 Task: Search for emails with the subject 'Hey India, discover our latest Hybrid Work Report and more' and categorize them as 'Red category.'
Action: Mouse moved to (393, 10)
Screenshot: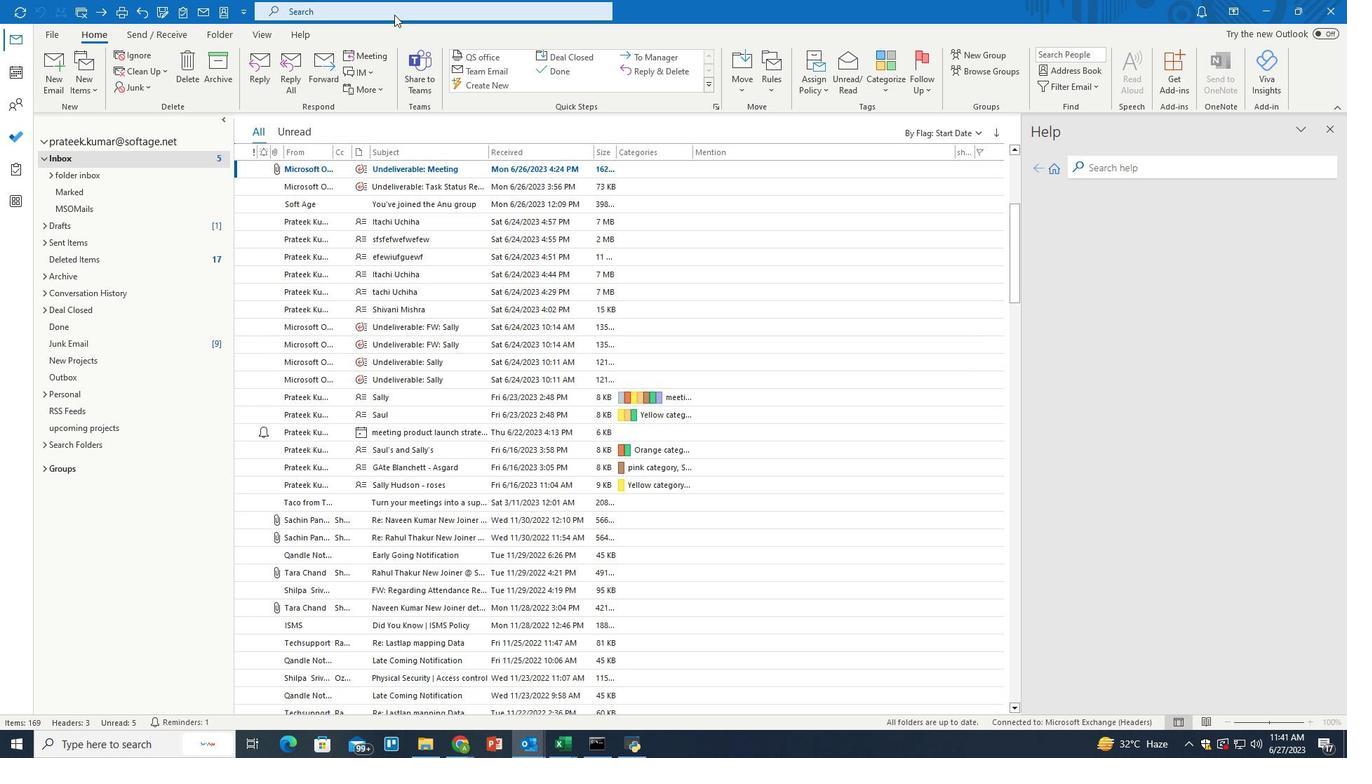 
Action: Mouse pressed left at (393, 10)
Screenshot: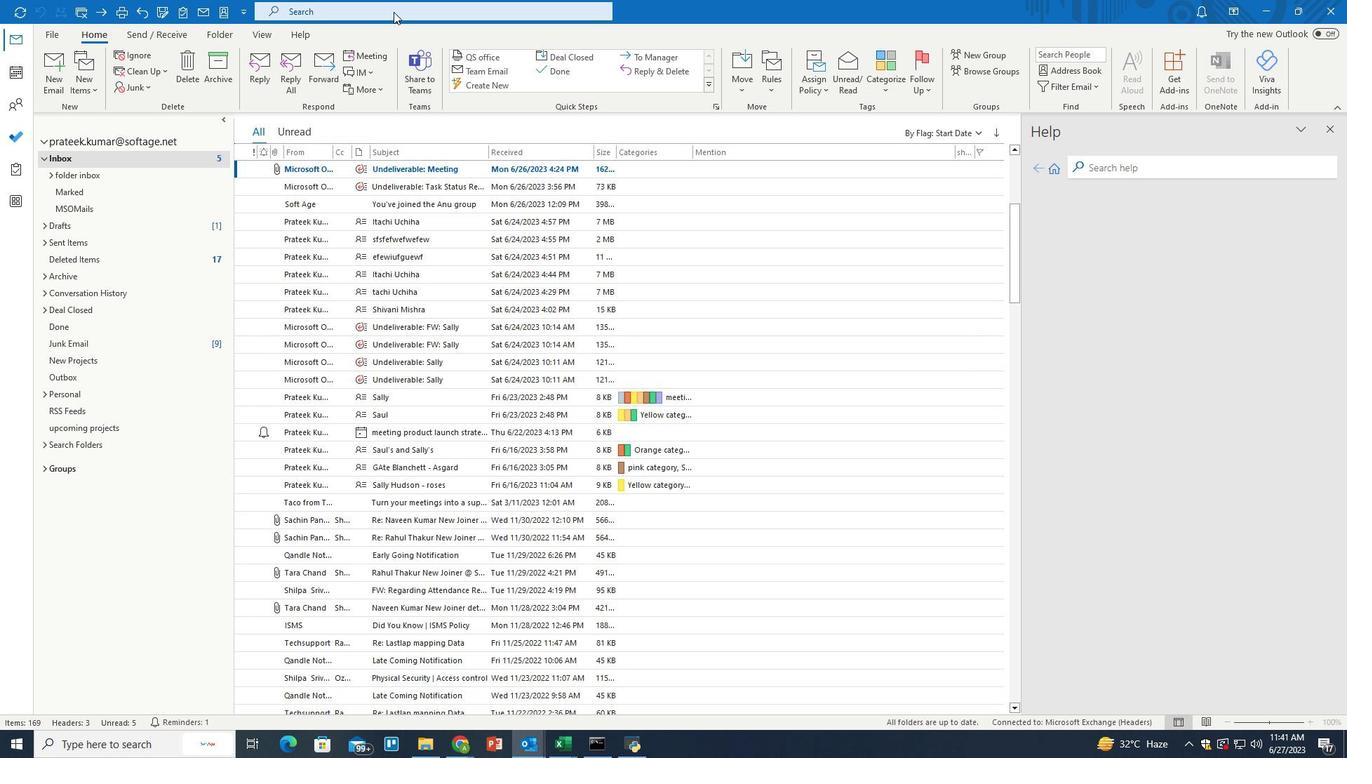 
Action: Mouse moved to (663, 10)
Screenshot: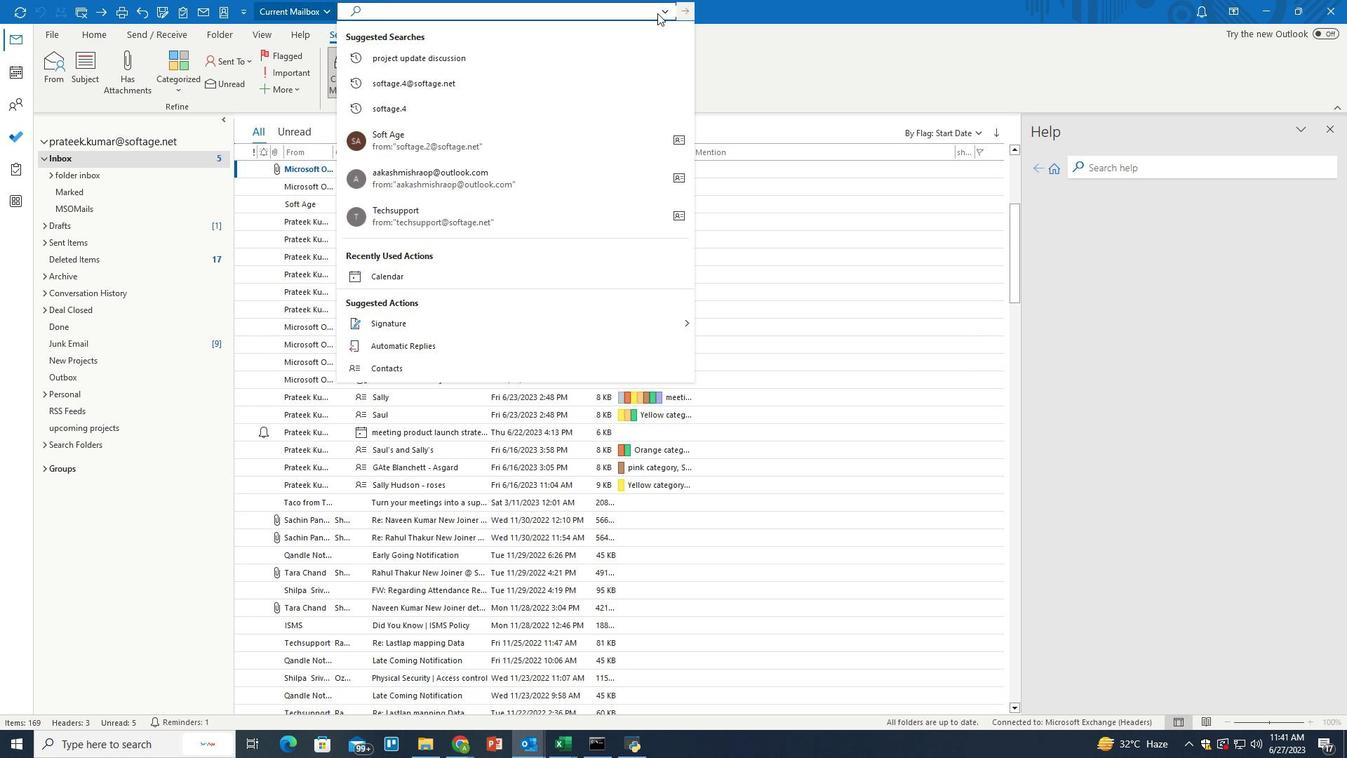 
Action: Mouse pressed left at (663, 10)
Screenshot: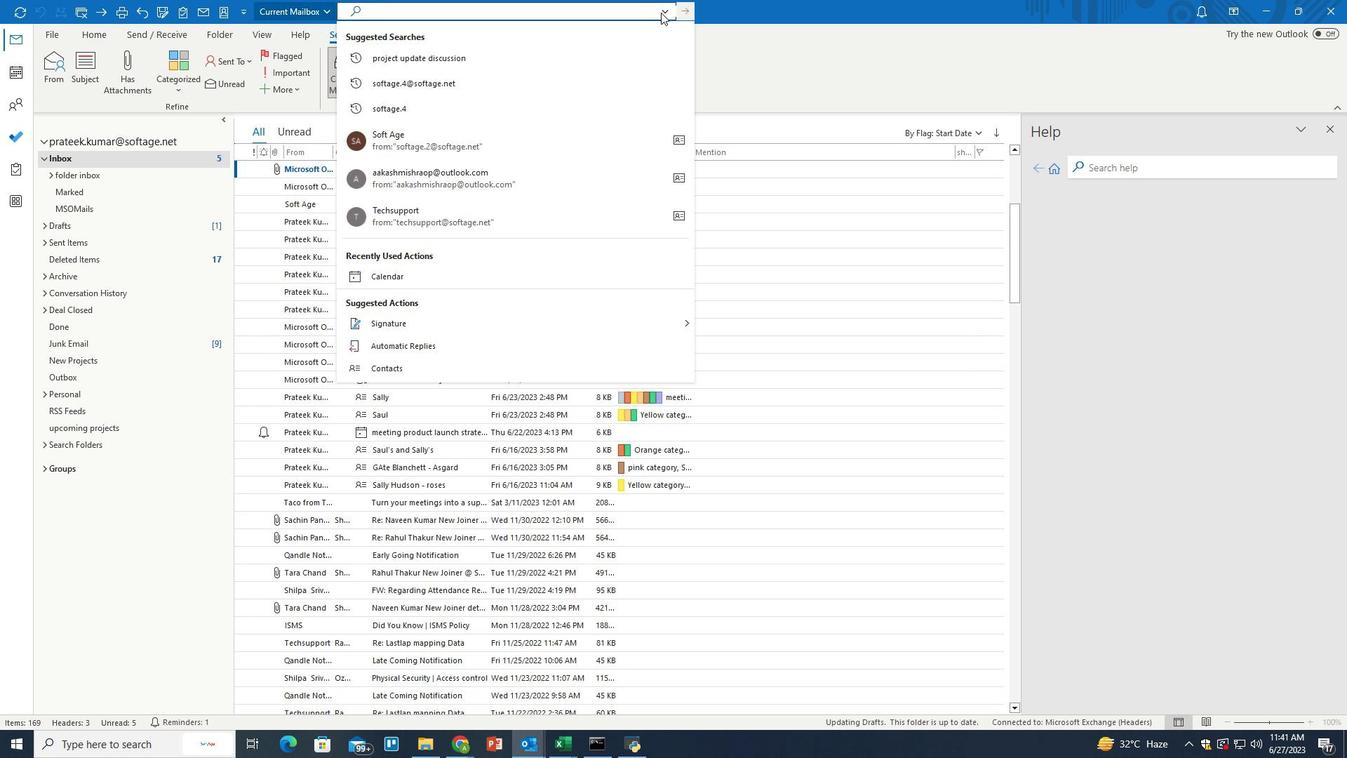 
Action: Mouse moved to (658, 36)
Screenshot: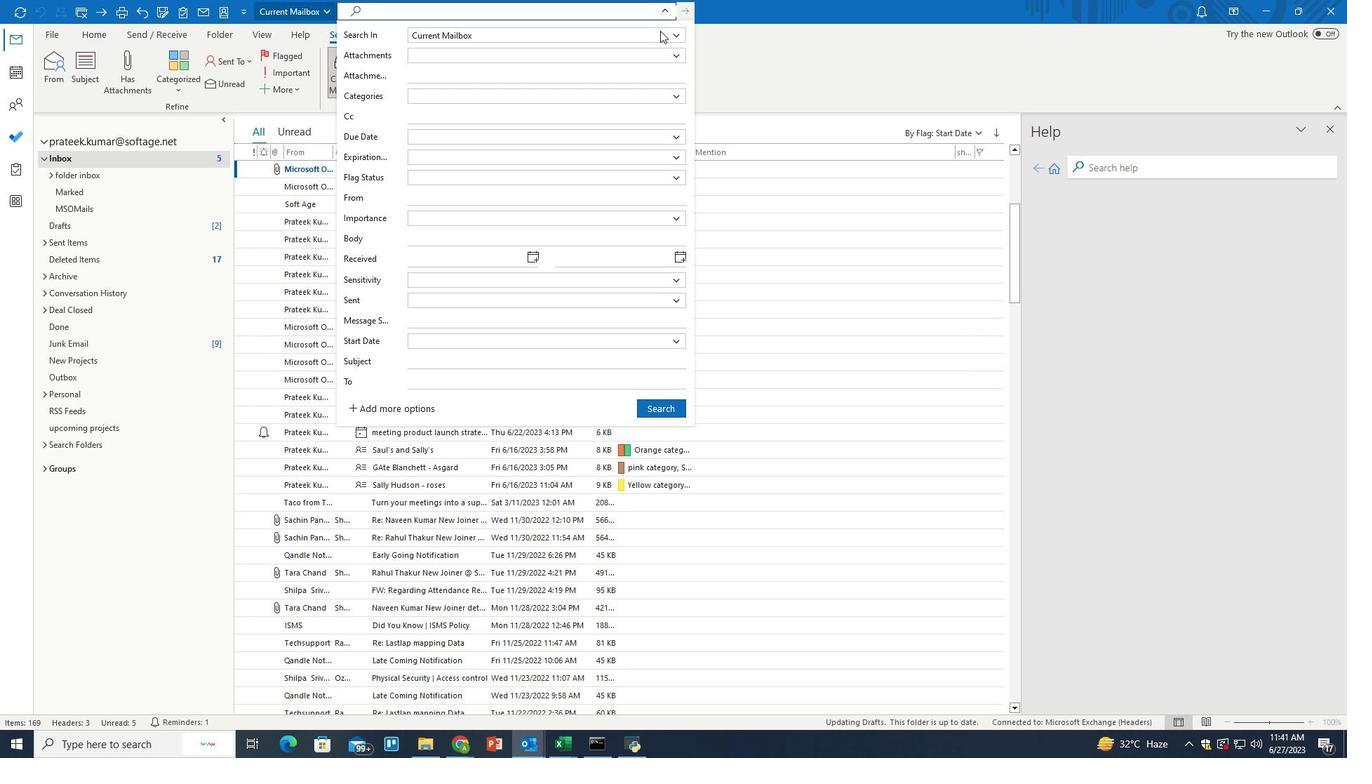 
Action: Mouse pressed left at (658, 36)
Screenshot: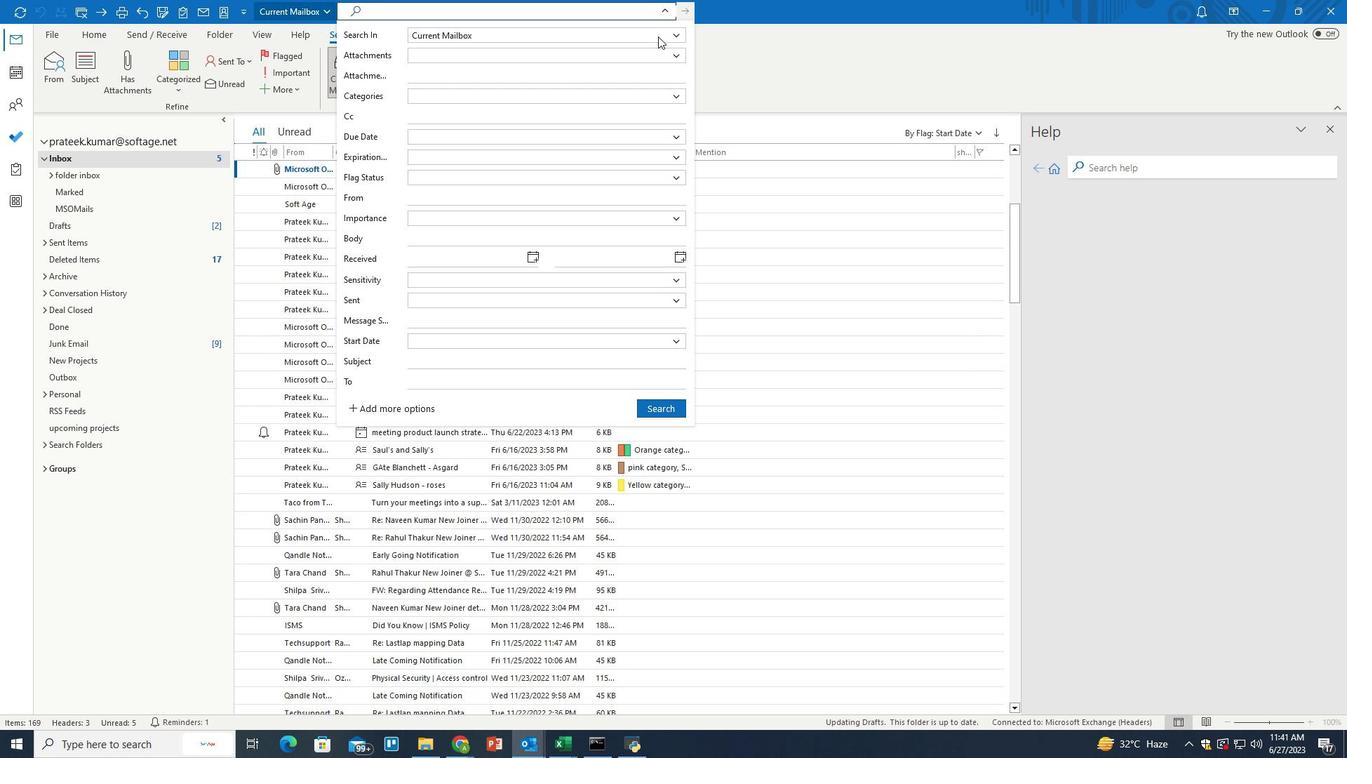 
Action: Mouse moved to (471, 76)
Screenshot: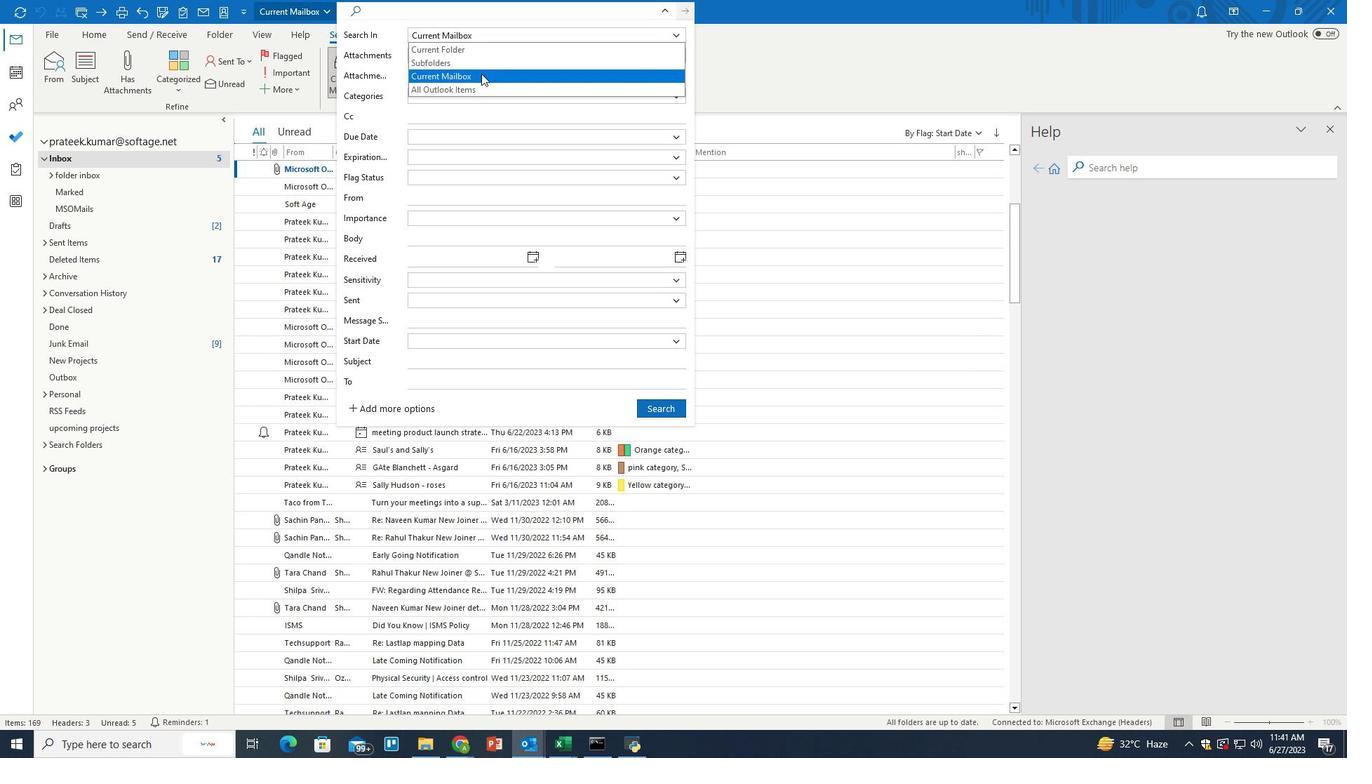 
Action: Mouse pressed left at (471, 76)
Screenshot: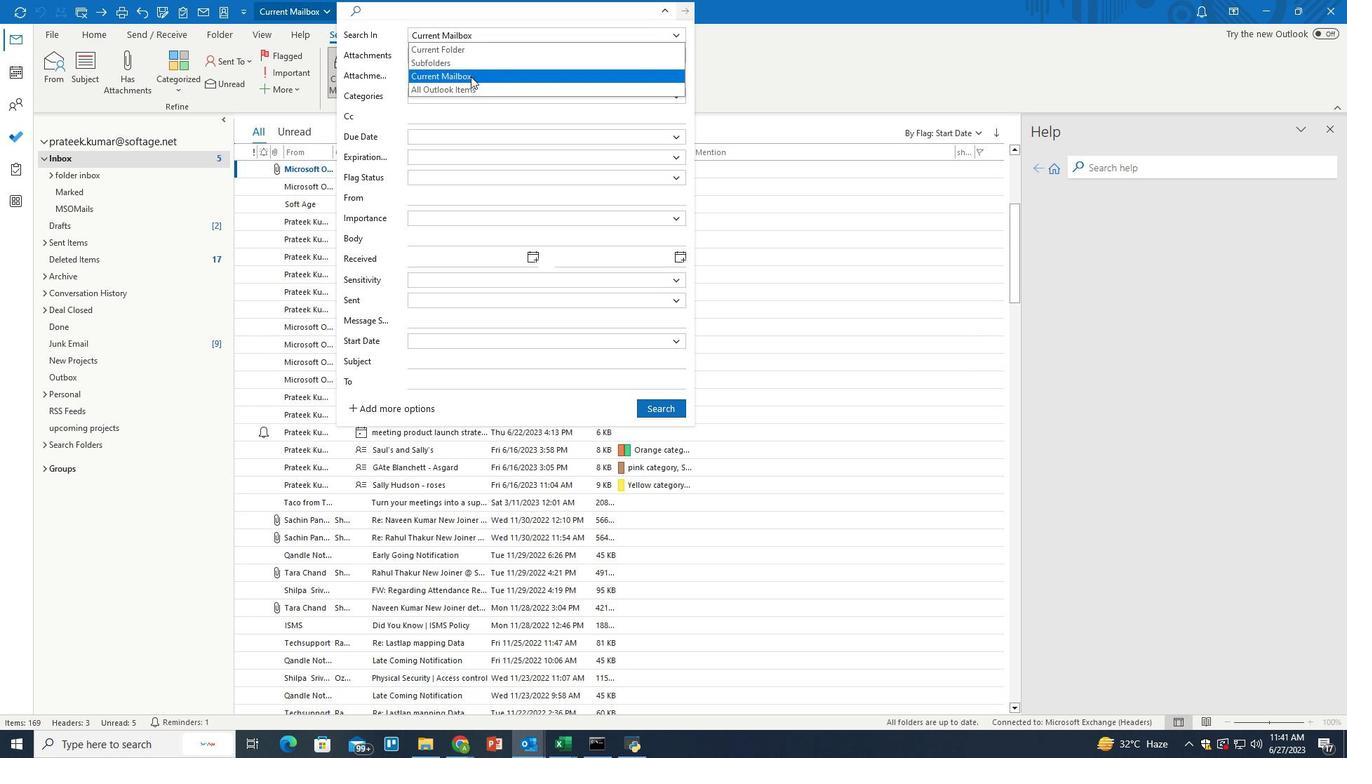 
Action: Mouse moved to (430, 360)
Screenshot: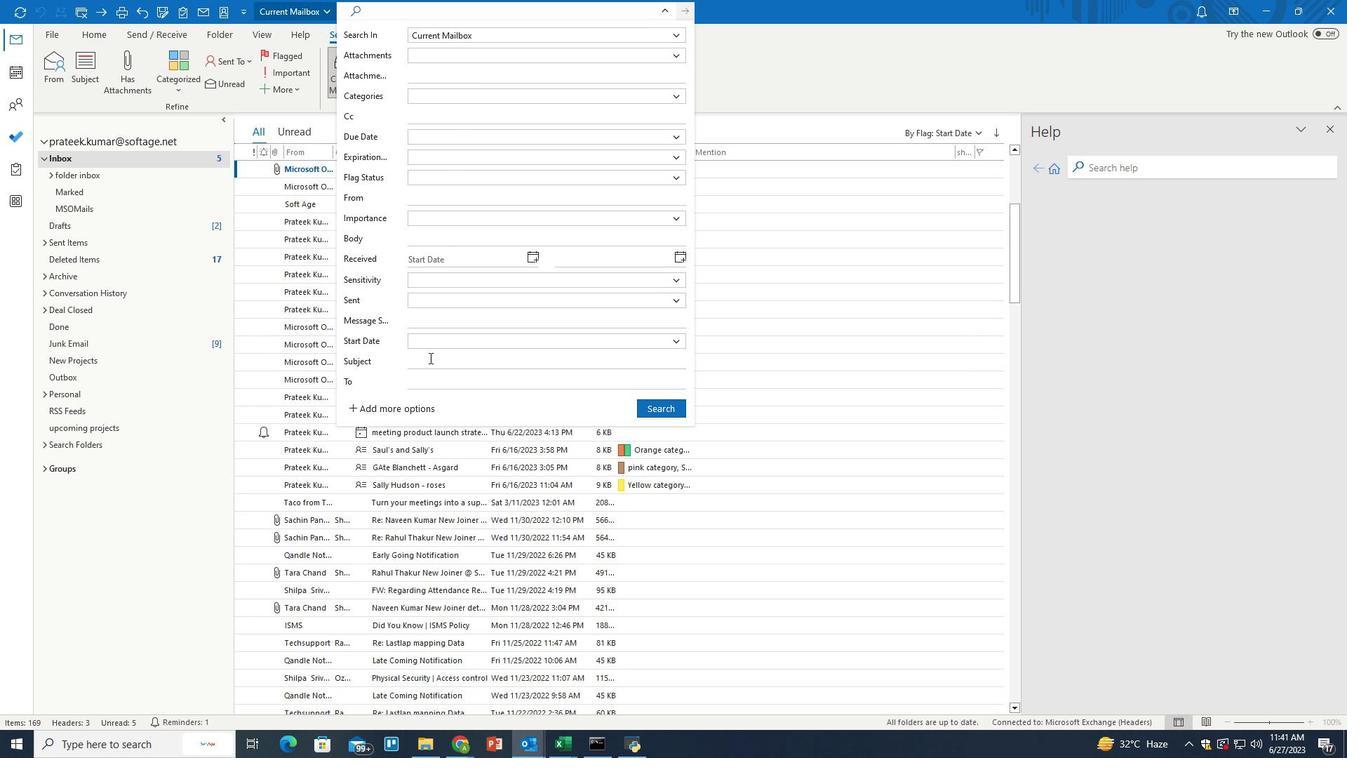 
Action: Mouse pressed left at (430, 360)
Screenshot: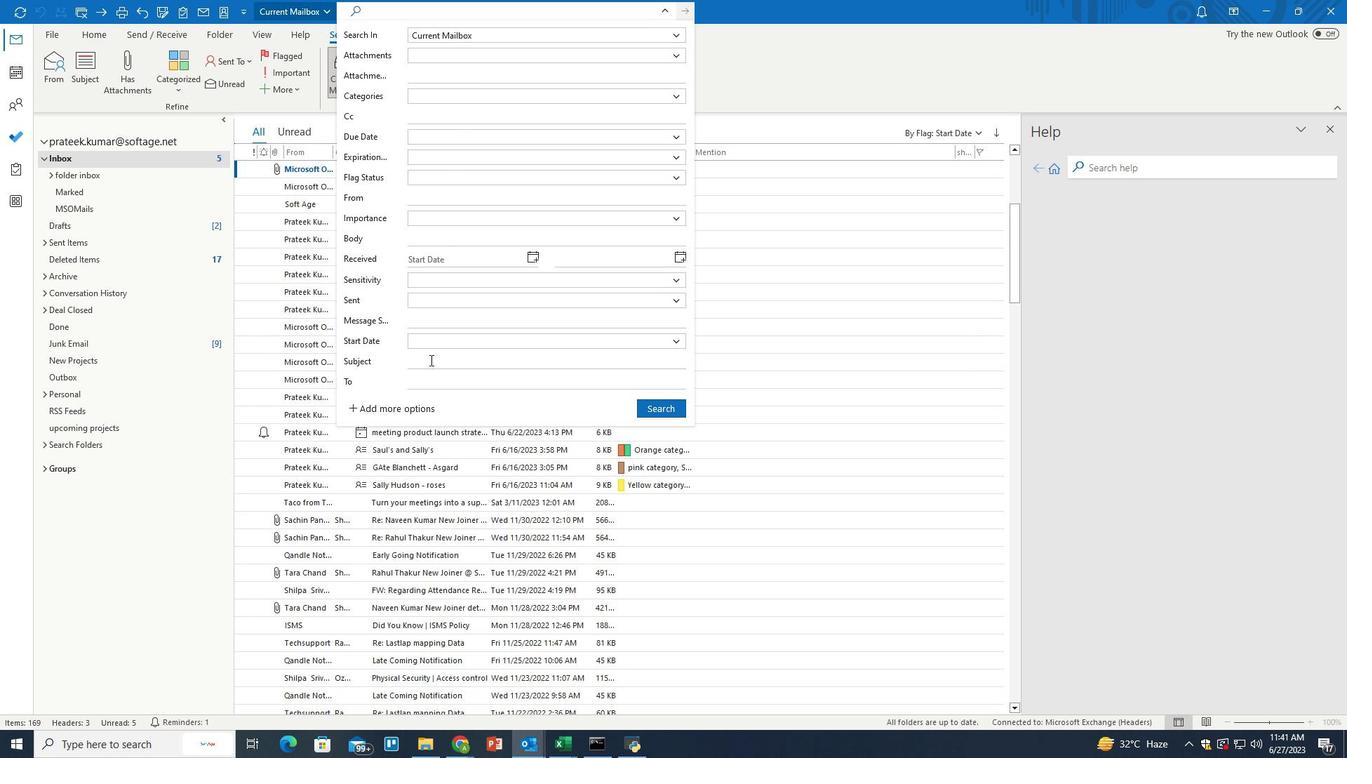 
Action: Mouse moved to (431, 360)
Screenshot: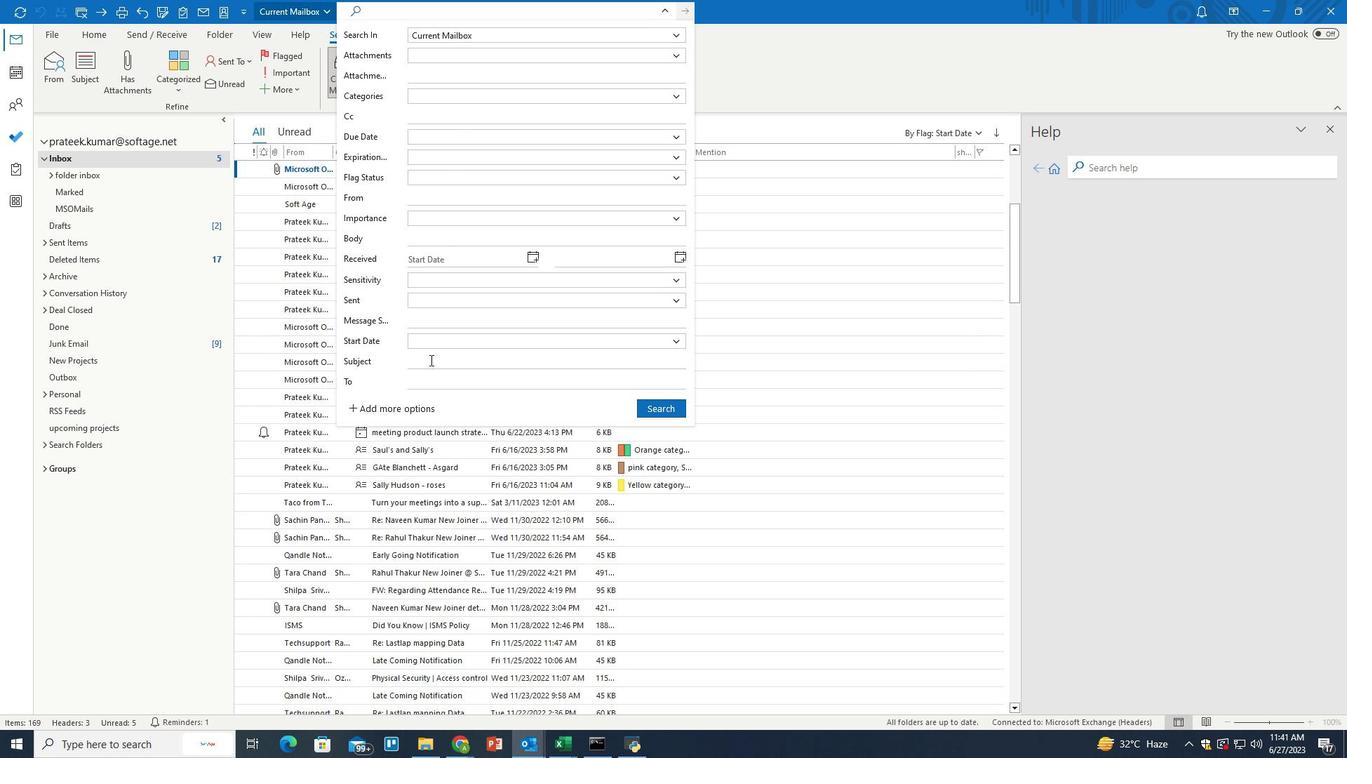 
Action: Key pressed <Key.shift>Hey<Key.space><Key.shift>India,<Key.space>discover<Key.space>our<Key.space>latest<Key.space><Key.shift>Hybrid<Key.space><Key.shift>Word<Key.backspace>k<Key.space><Key.shift>Report<Key.space>and<Key.space>more<Key.shift>!
Screenshot: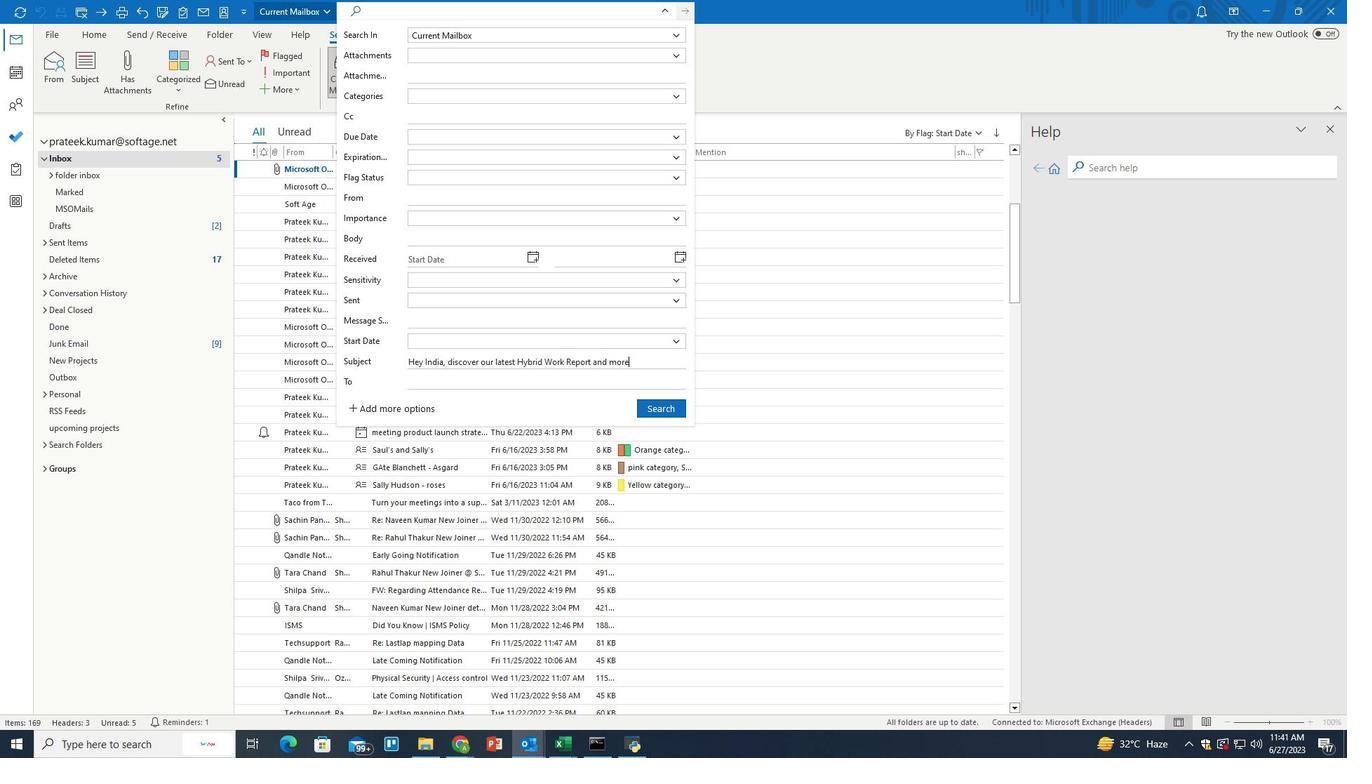 
Action: Mouse moved to (652, 400)
Screenshot: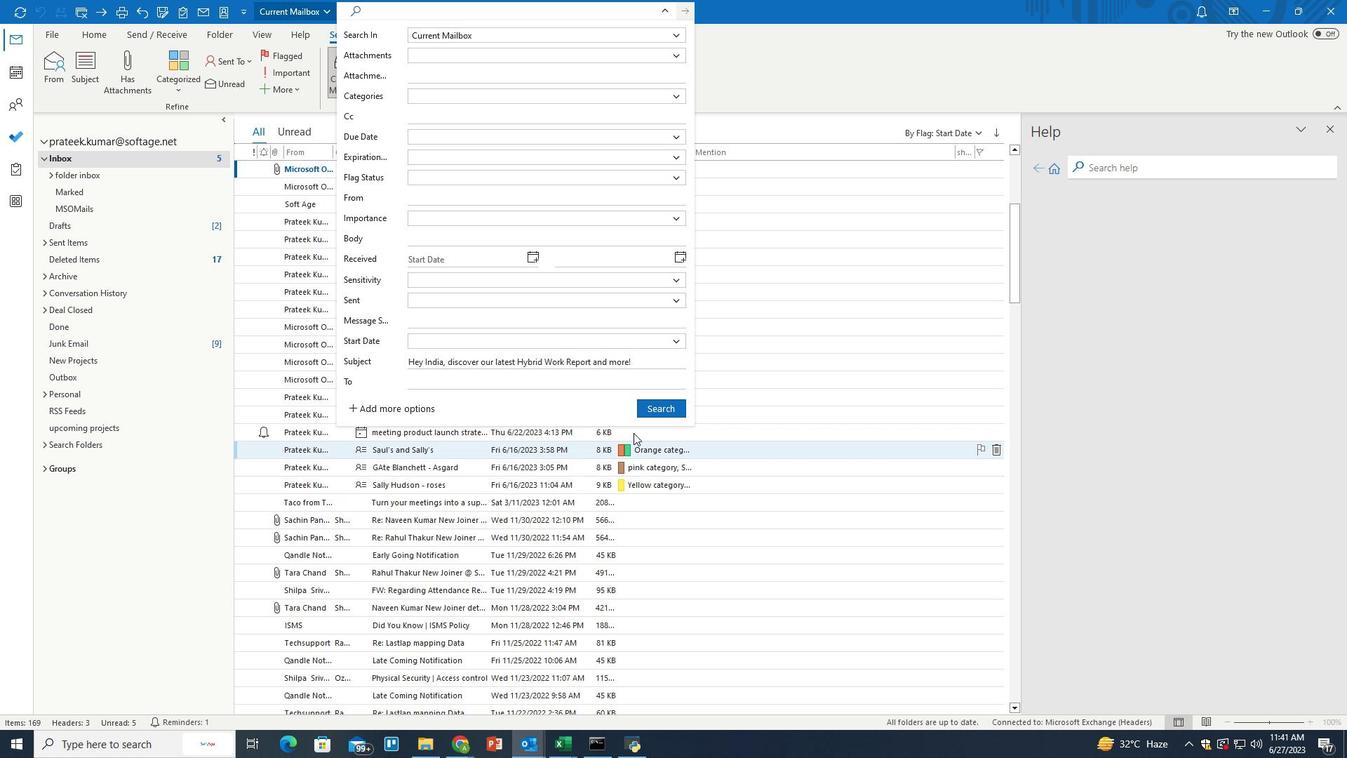 
Action: Mouse pressed left at (652, 400)
Screenshot: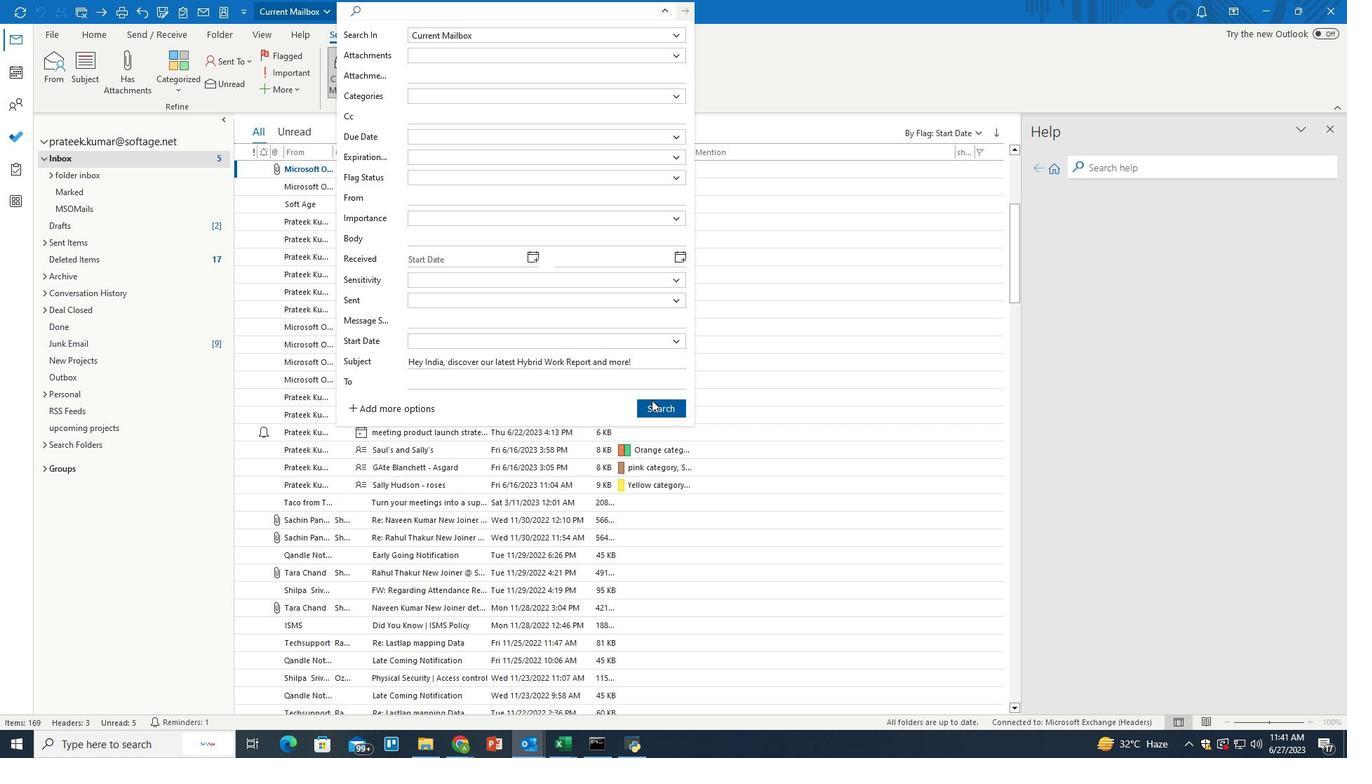 
Action: Mouse moved to (97, 36)
Screenshot: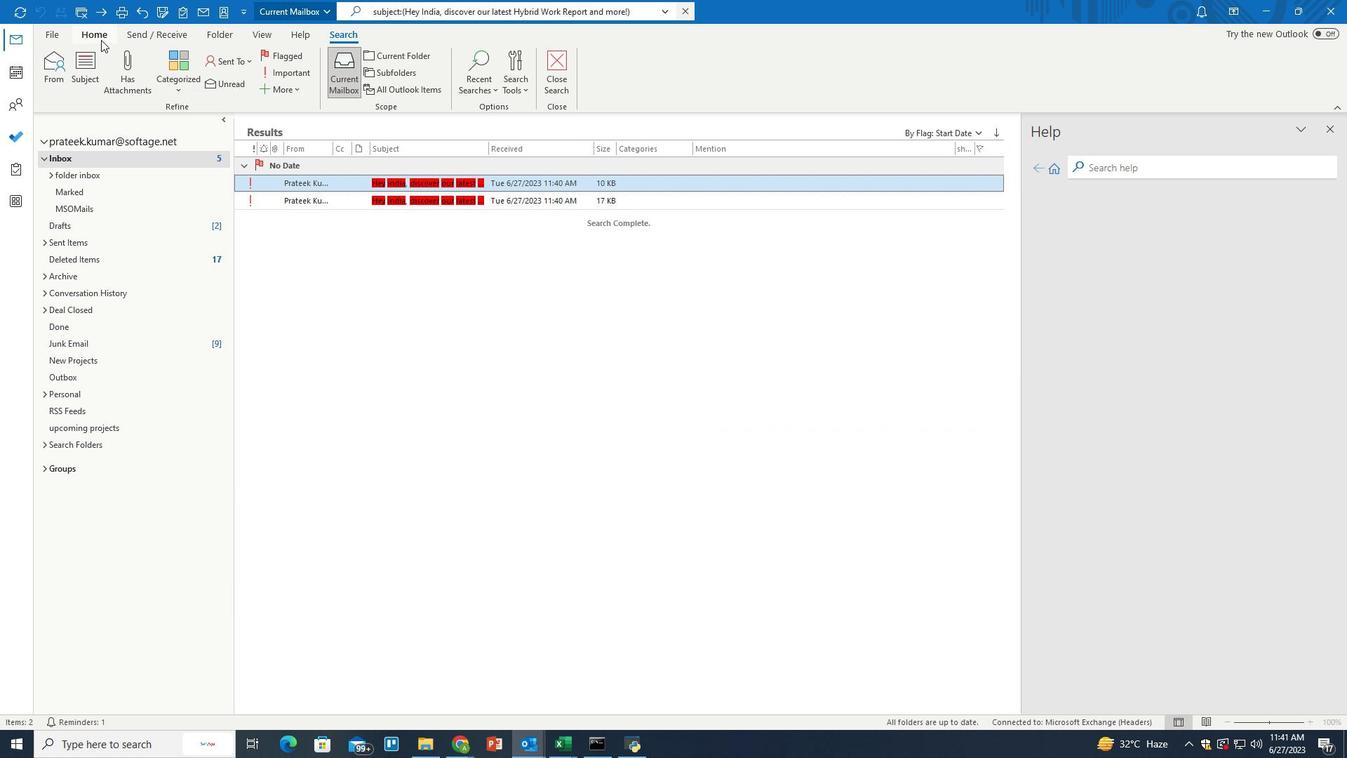 
Action: Mouse pressed left at (97, 36)
Screenshot: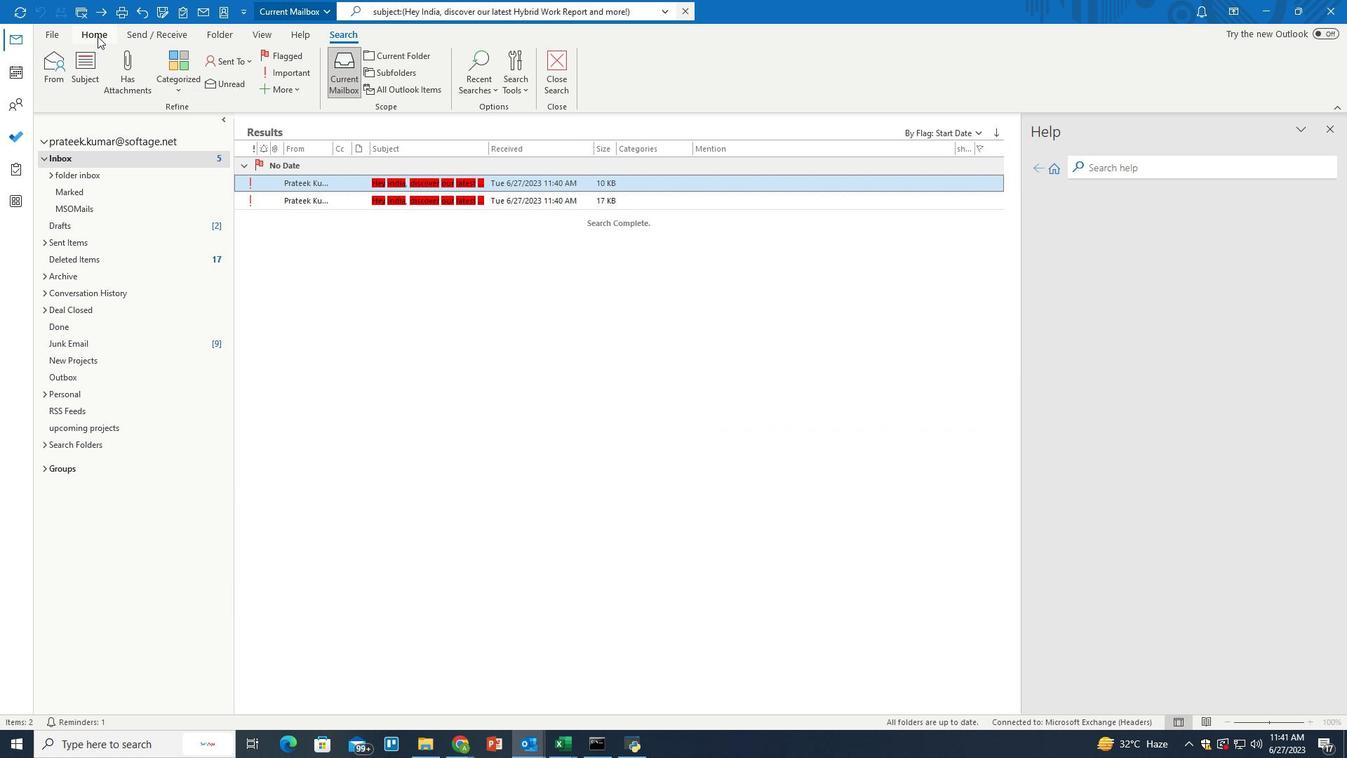 
Action: Mouse moved to (636, 185)
Screenshot: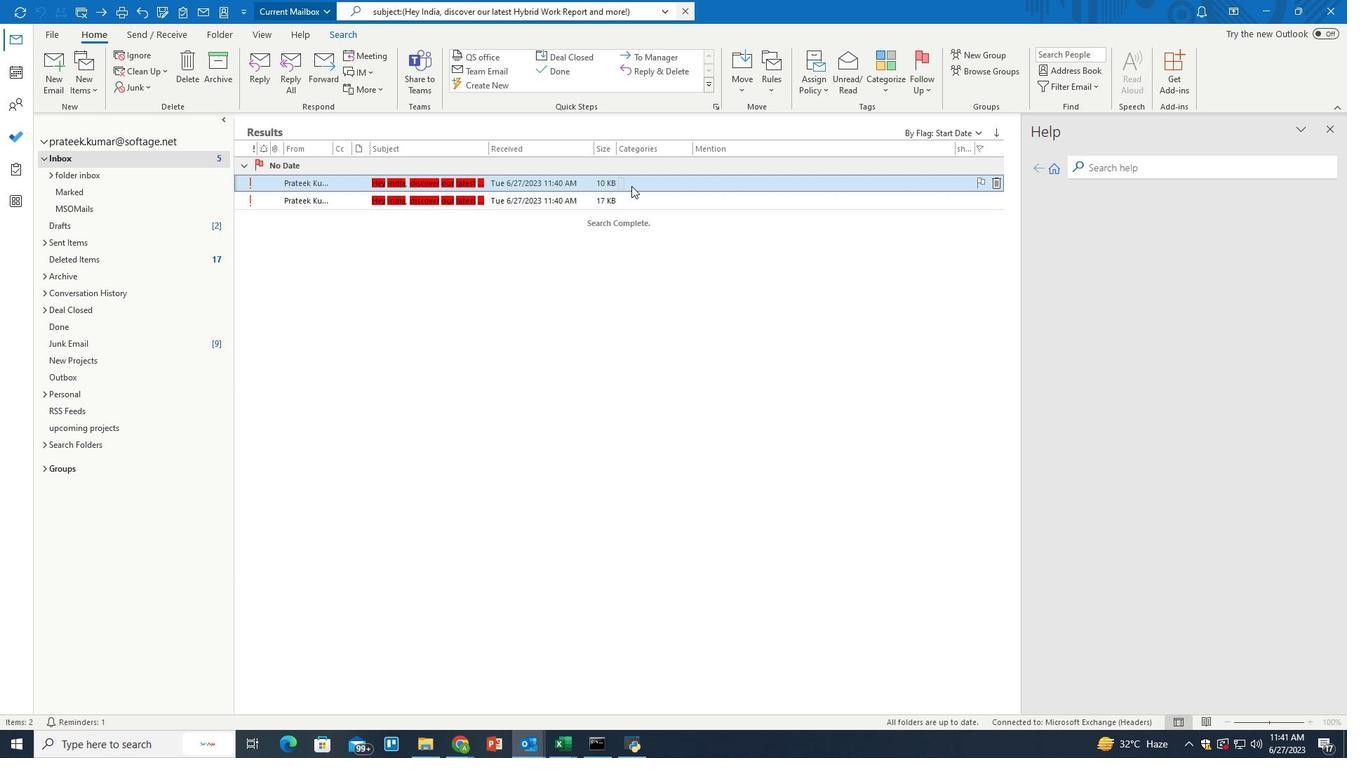 
Action: Mouse pressed left at (636, 185)
Screenshot: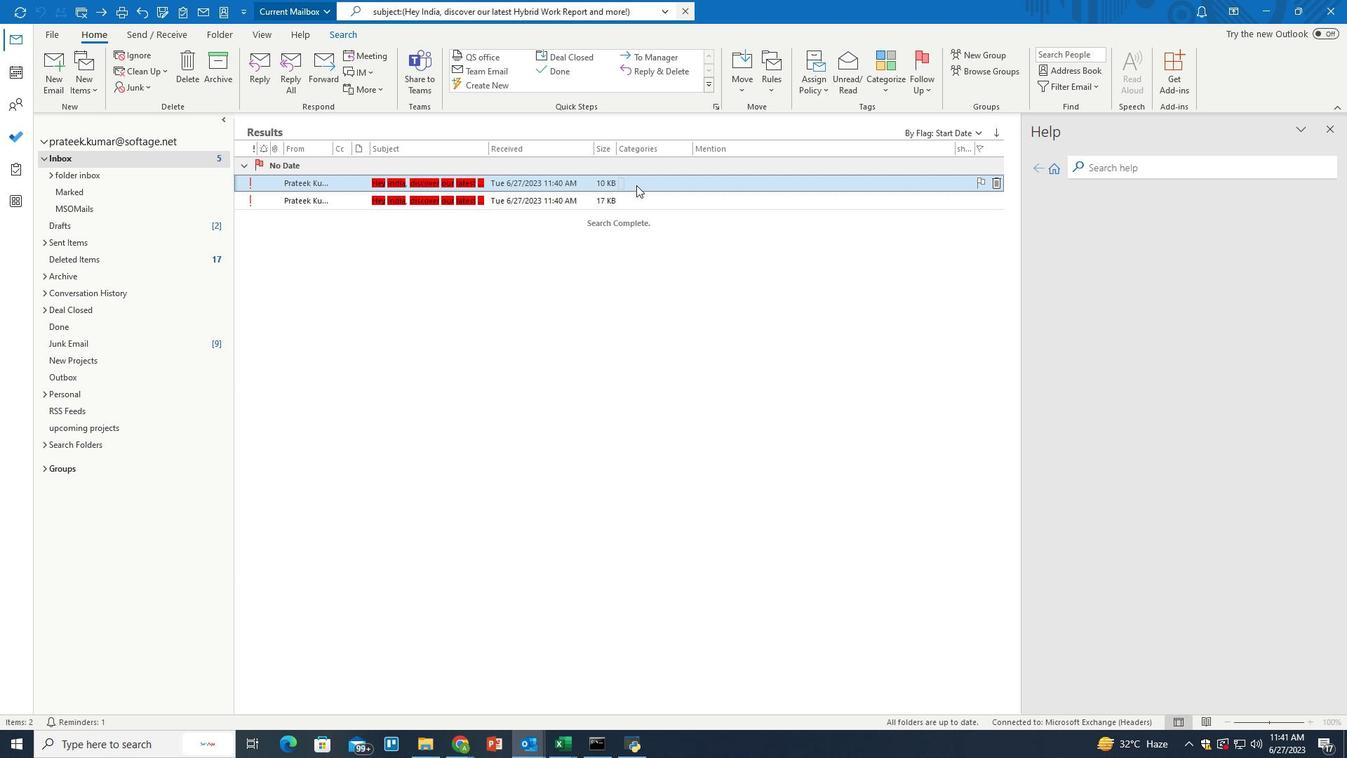 
Action: Mouse moved to (892, 77)
Screenshot: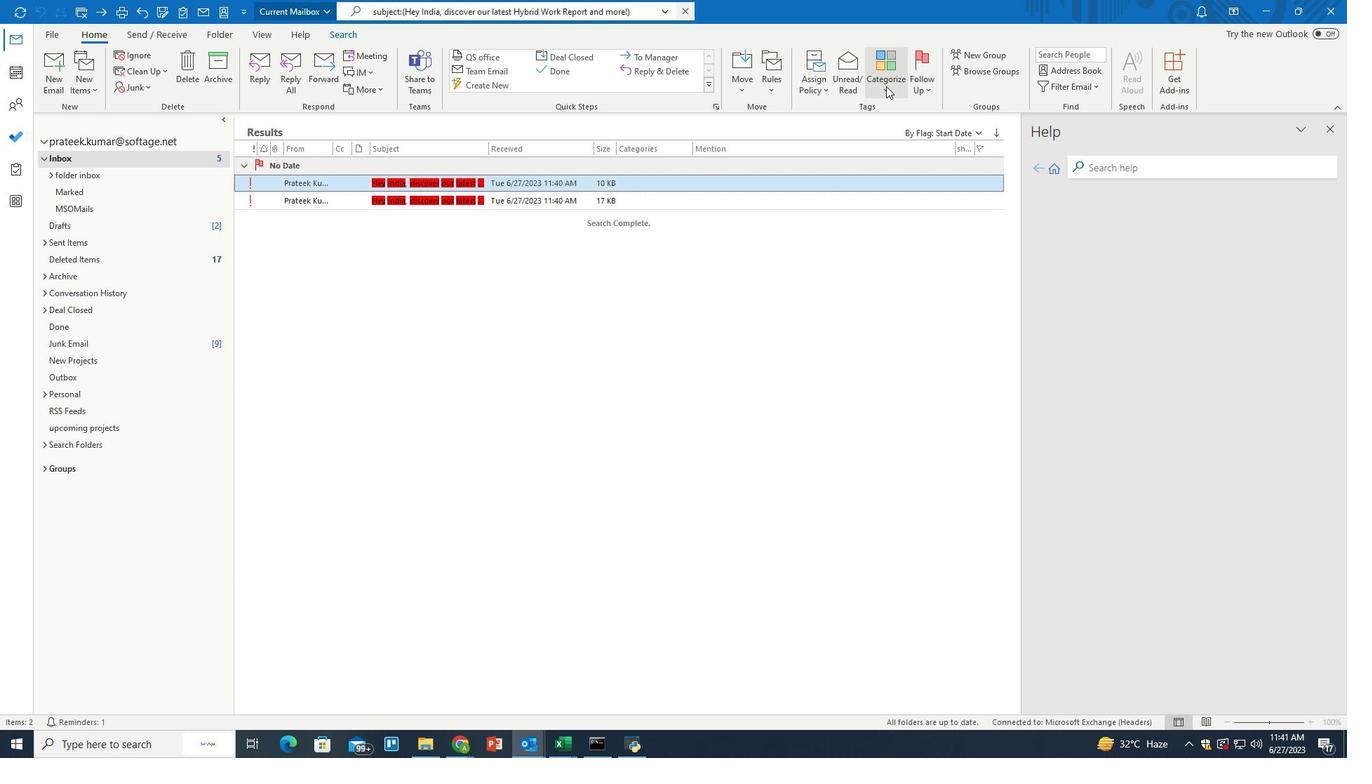 
Action: Mouse pressed left at (892, 77)
Screenshot: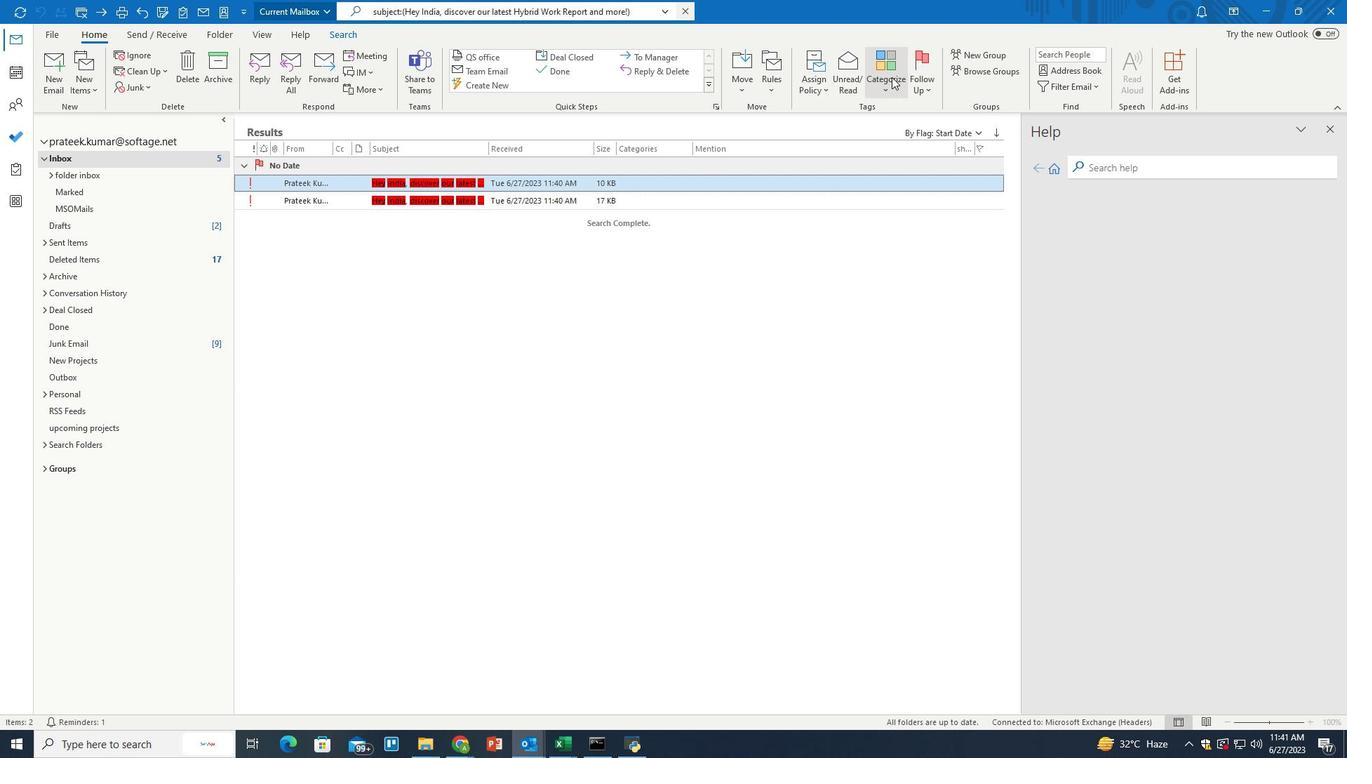 
Action: Mouse moved to (913, 249)
Screenshot: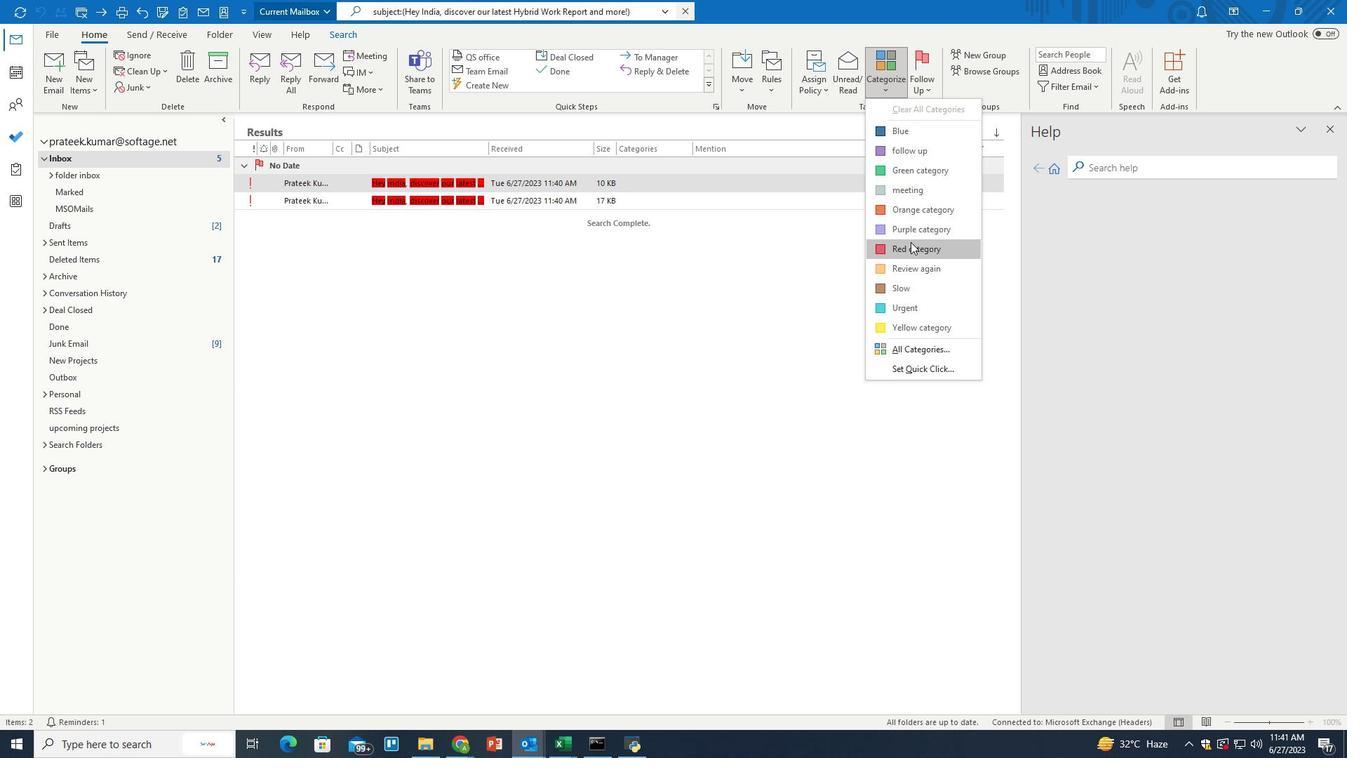 
Action: Mouse pressed left at (913, 249)
Screenshot: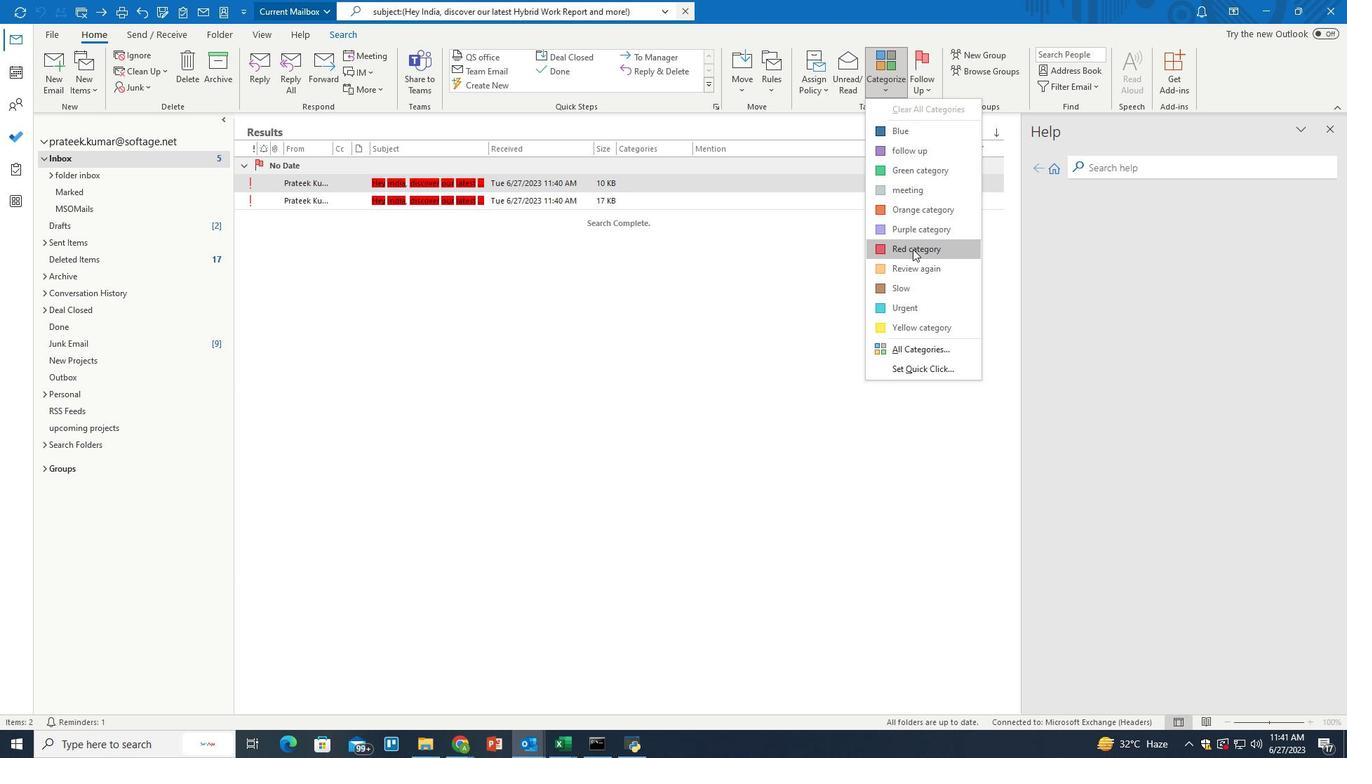 
Action: Mouse moved to (664, 271)
Screenshot: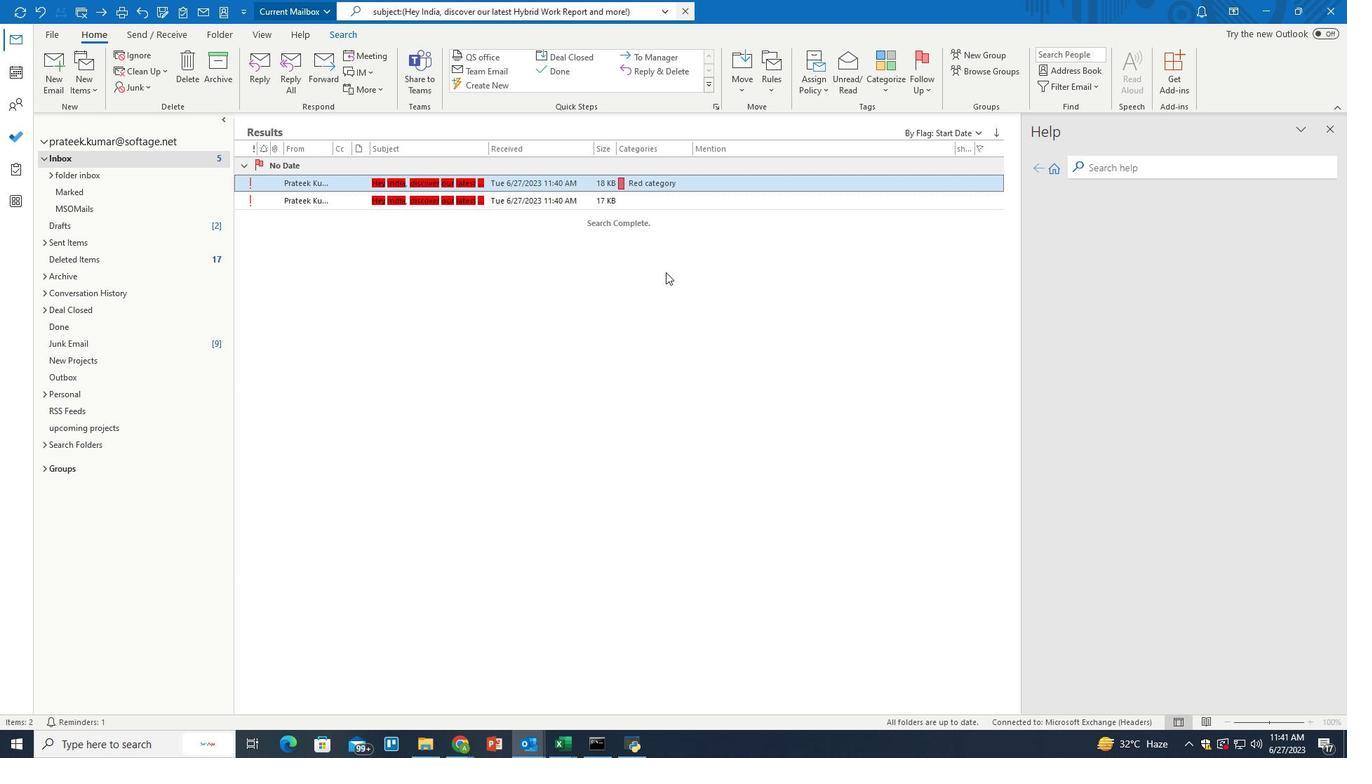 
